 Task: Add a condition where "Hours since update Is Fifty" in unsolved tickets in your groups.
Action: Mouse moved to (122, 380)
Screenshot: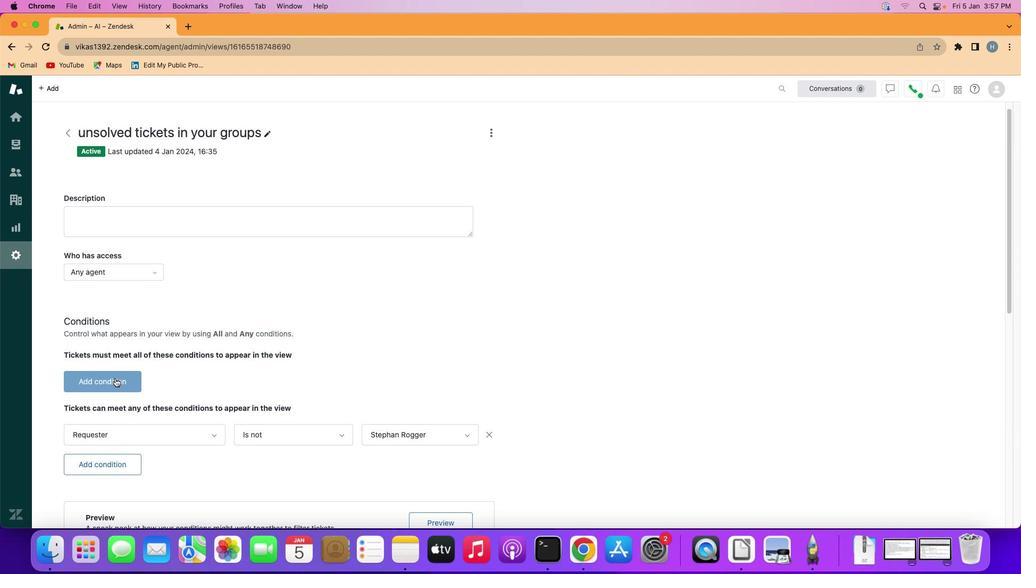 
Action: Mouse pressed left at (122, 380)
Screenshot: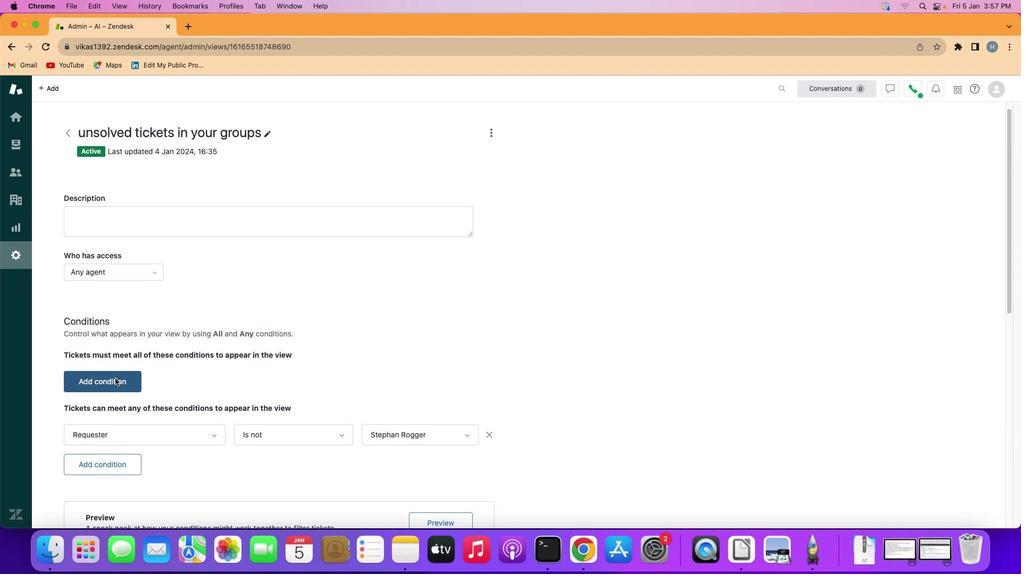 
Action: Mouse moved to (135, 376)
Screenshot: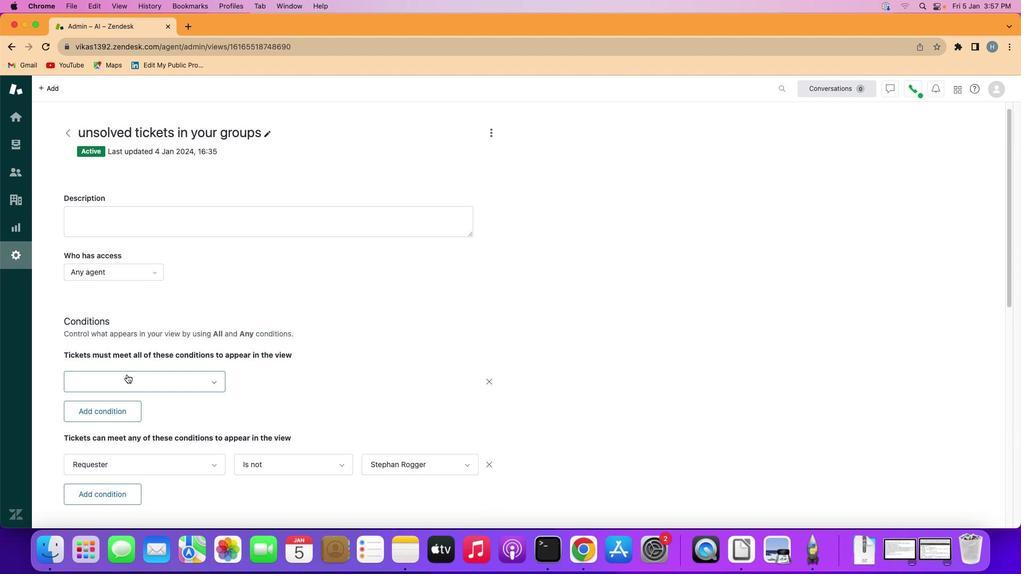 
Action: Mouse pressed left at (135, 376)
Screenshot: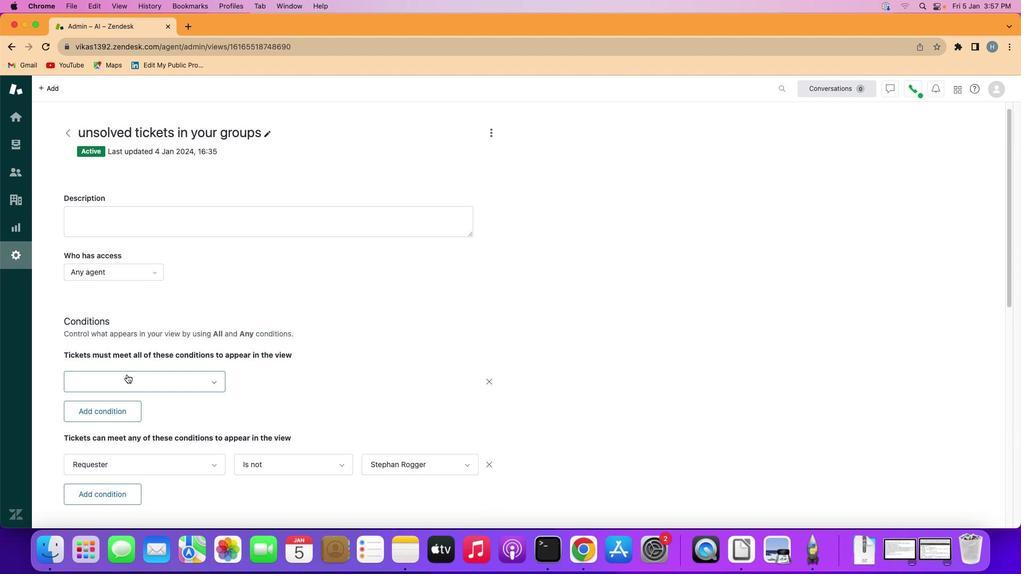 
Action: Mouse moved to (149, 294)
Screenshot: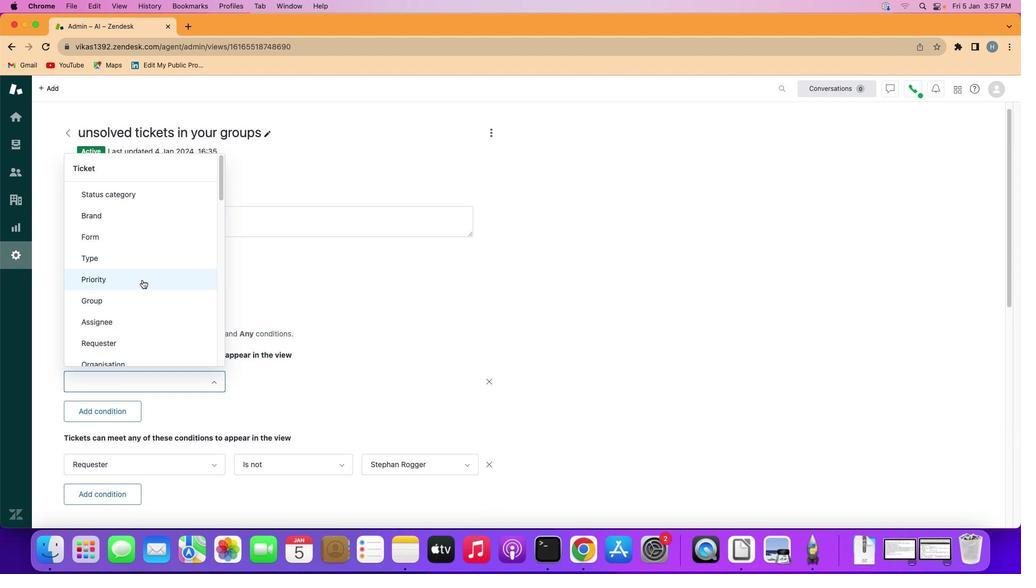 
Action: Mouse scrolled (149, 294) with delta (8, 51)
Screenshot: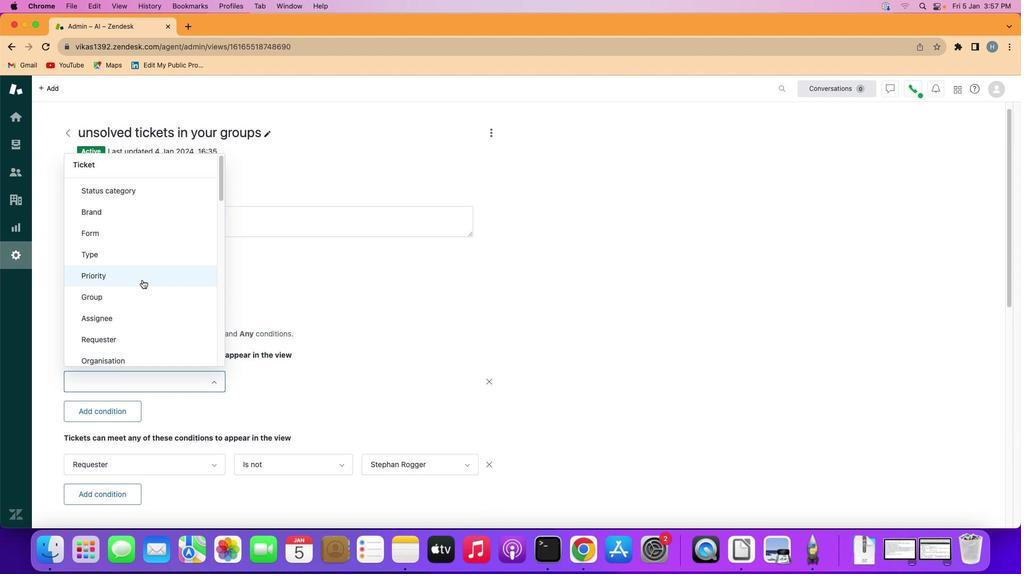 
Action: Mouse scrolled (149, 294) with delta (8, 51)
Screenshot: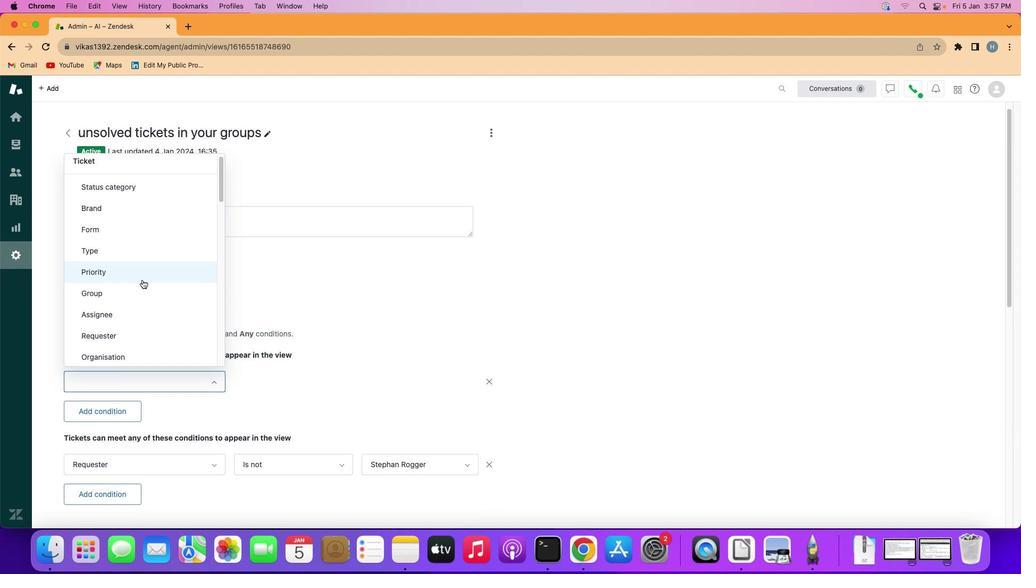 
Action: Mouse scrolled (149, 294) with delta (8, 51)
Screenshot: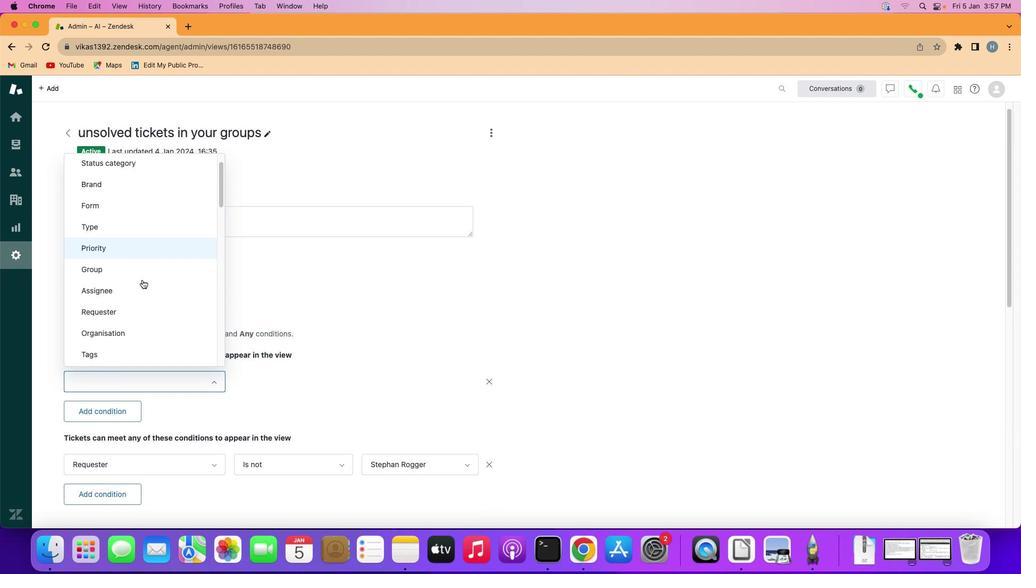 
Action: Mouse scrolled (149, 294) with delta (8, 51)
Screenshot: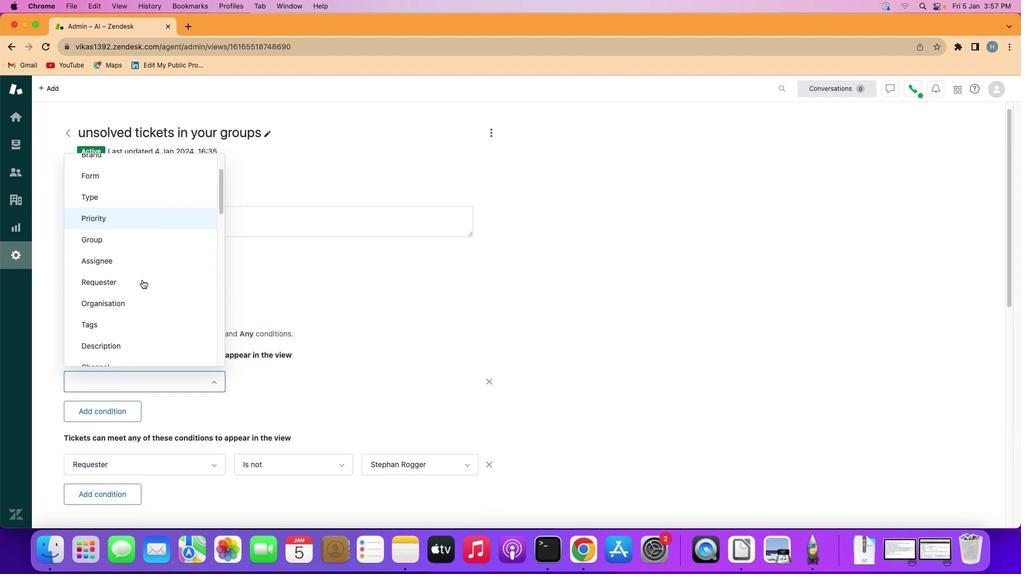 
Action: Mouse scrolled (149, 294) with delta (8, 51)
Screenshot: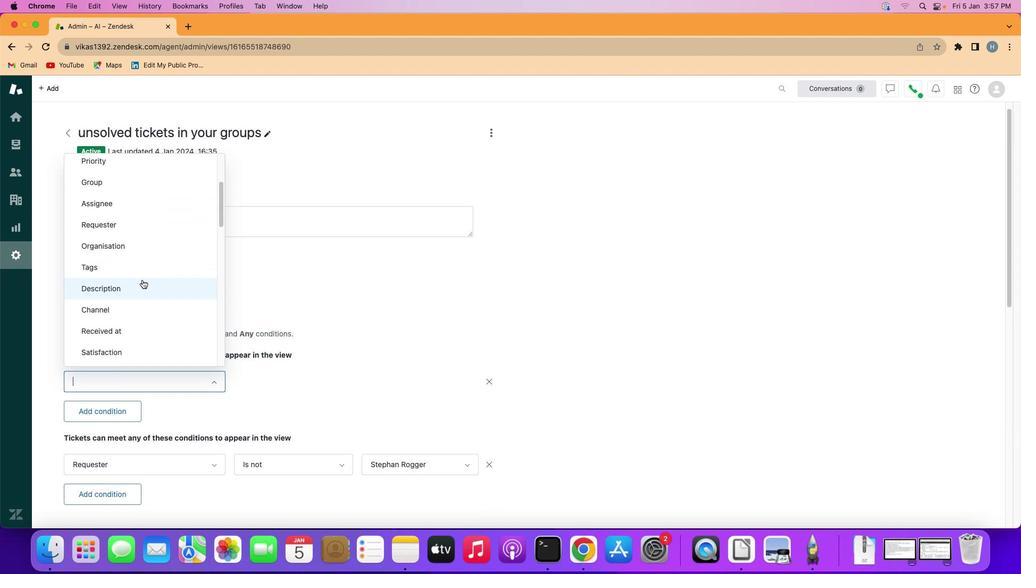 
Action: Mouse moved to (150, 295)
Screenshot: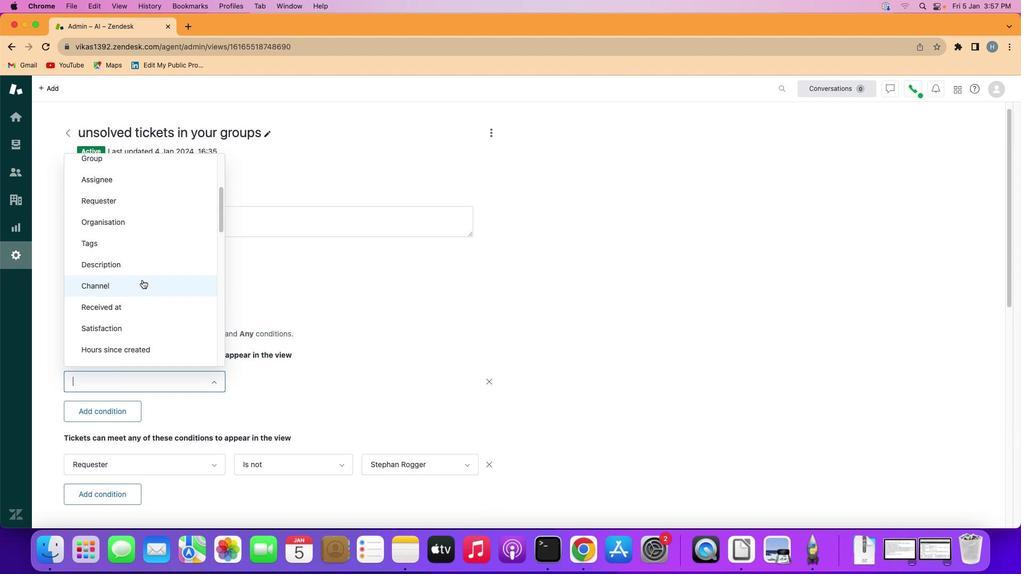 
Action: Mouse scrolled (150, 295) with delta (8, 51)
Screenshot: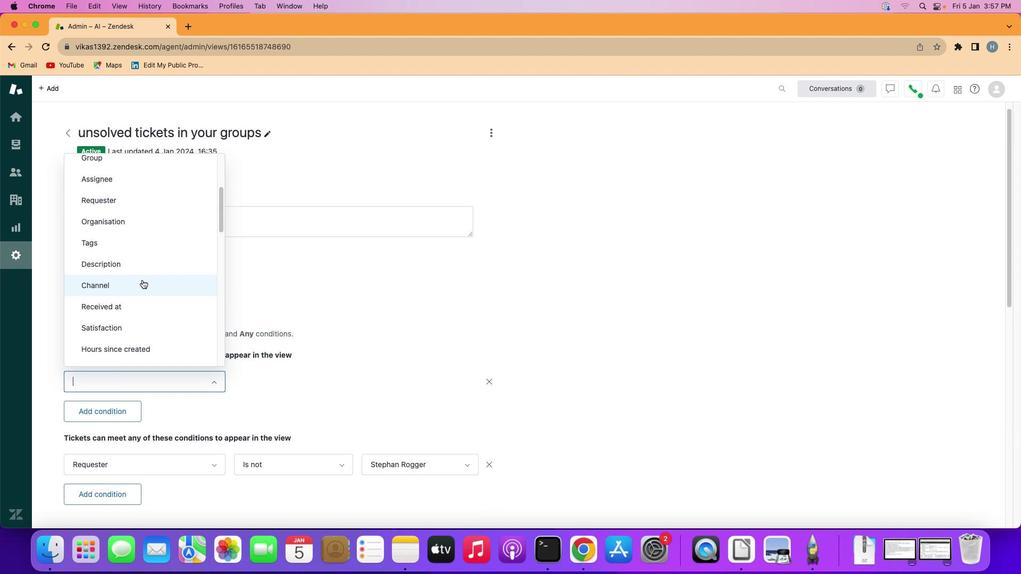 
Action: Mouse scrolled (150, 295) with delta (8, 51)
Screenshot: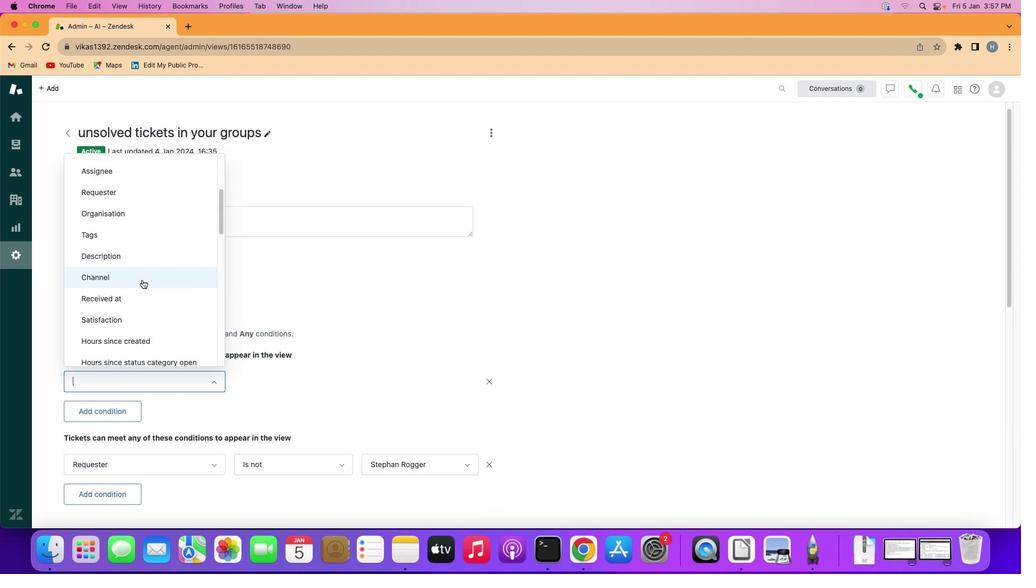
Action: Mouse scrolled (150, 295) with delta (8, 51)
Screenshot: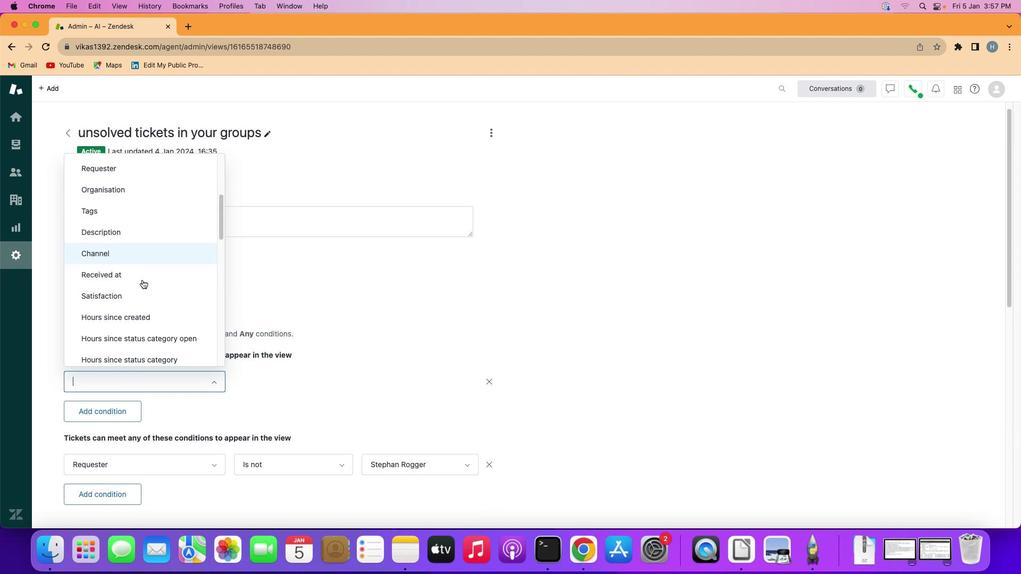 
Action: Mouse scrolled (150, 295) with delta (8, 51)
Screenshot: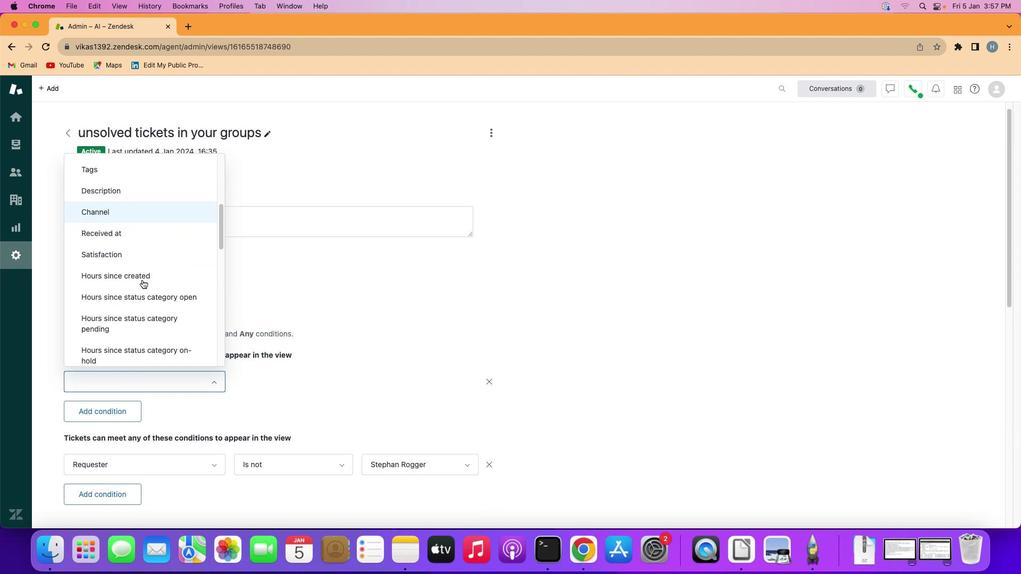 
Action: Mouse moved to (151, 294)
Screenshot: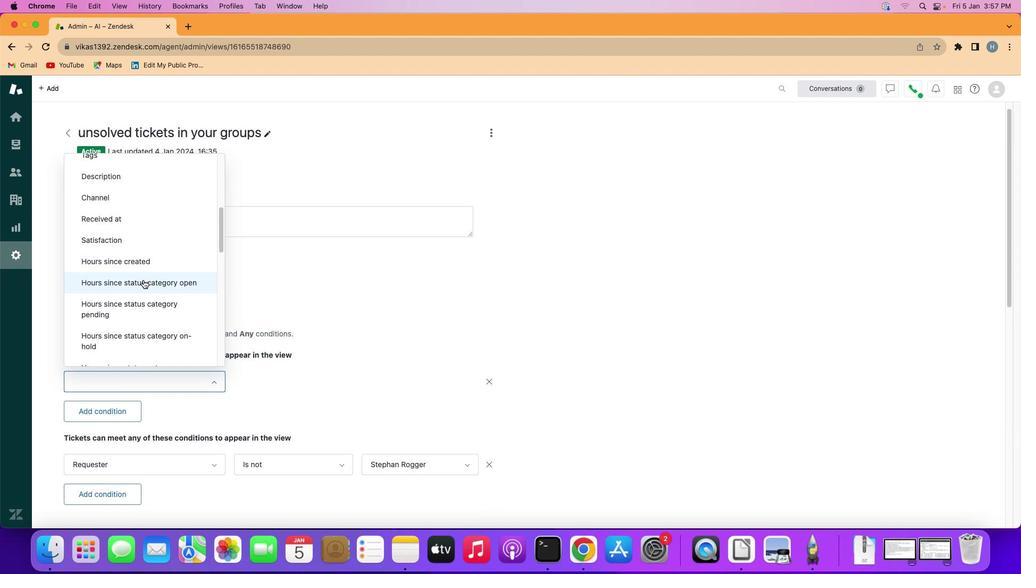 
Action: Mouse scrolled (151, 294) with delta (8, 51)
Screenshot: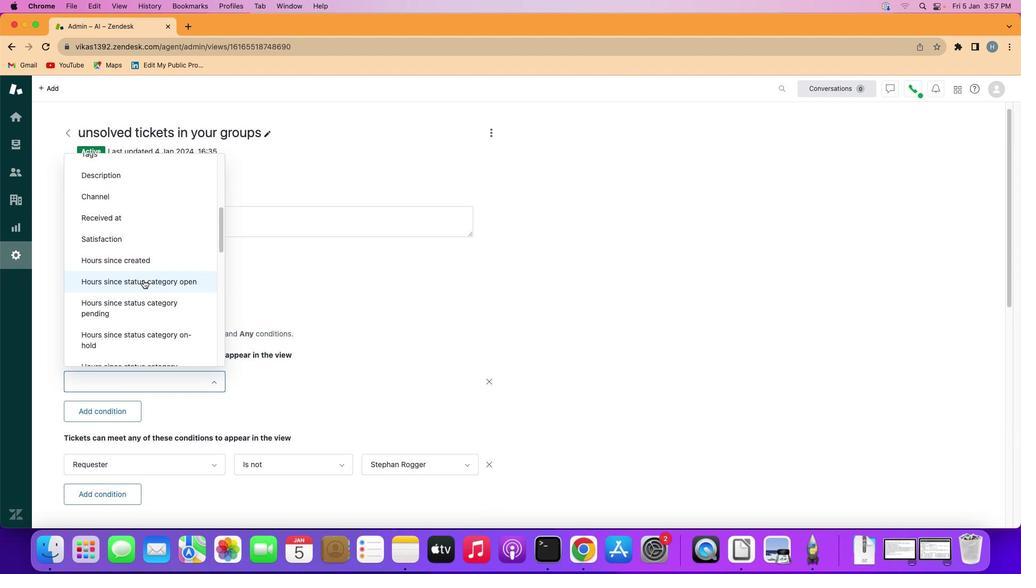 
Action: Mouse scrolled (151, 294) with delta (8, 51)
Screenshot: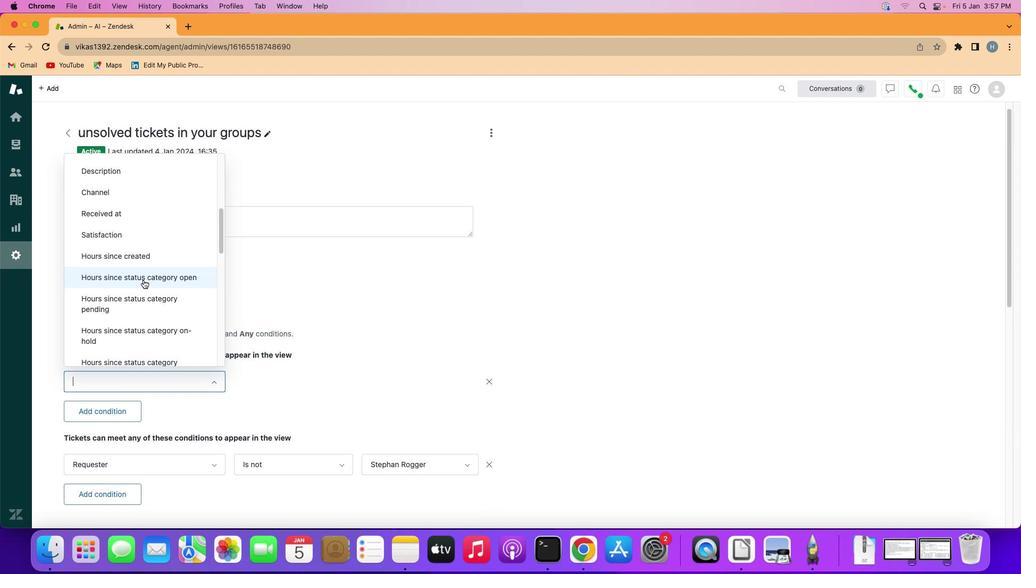 
Action: Mouse scrolled (151, 294) with delta (8, 51)
Screenshot: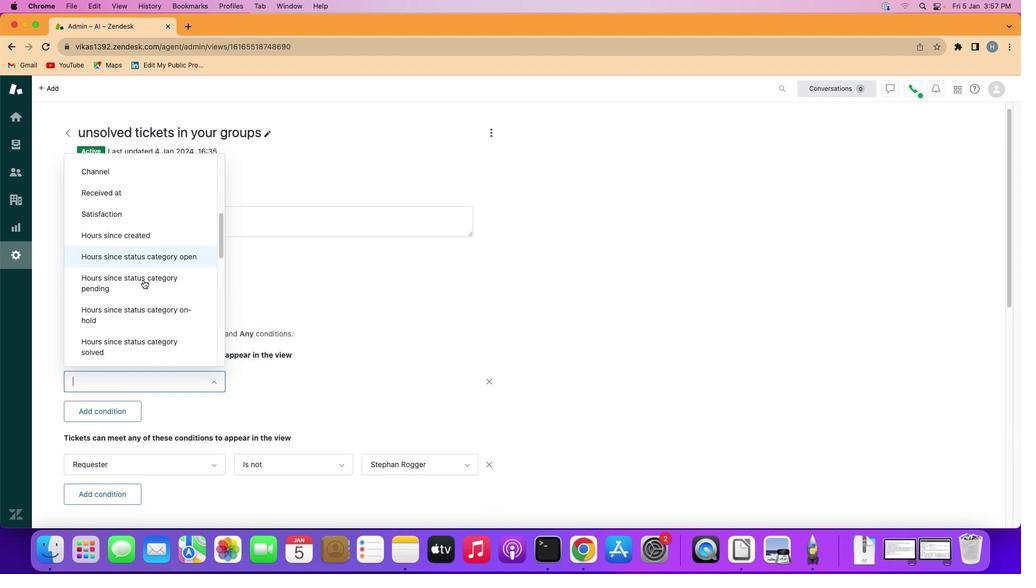
Action: Mouse scrolled (151, 294) with delta (8, 51)
Screenshot: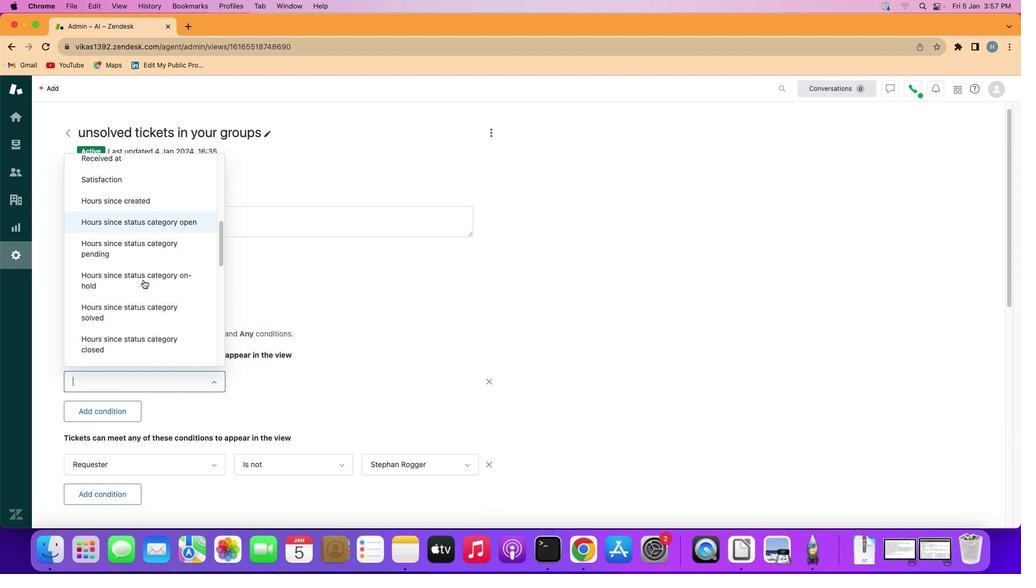 
Action: Mouse moved to (155, 294)
Screenshot: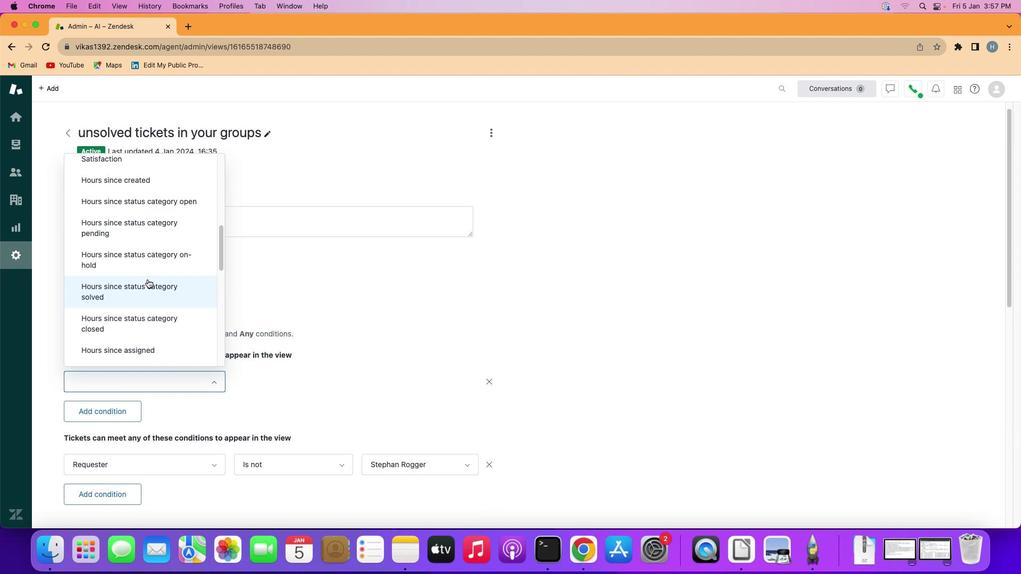 
Action: Mouse scrolled (155, 294) with delta (8, 51)
Screenshot: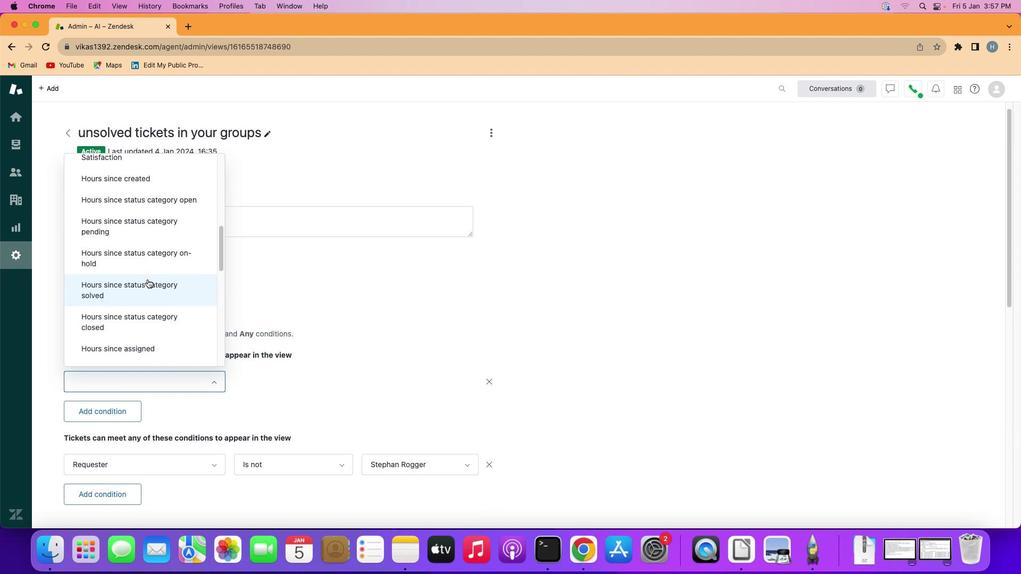 
Action: Mouse scrolled (155, 294) with delta (8, 51)
Screenshot: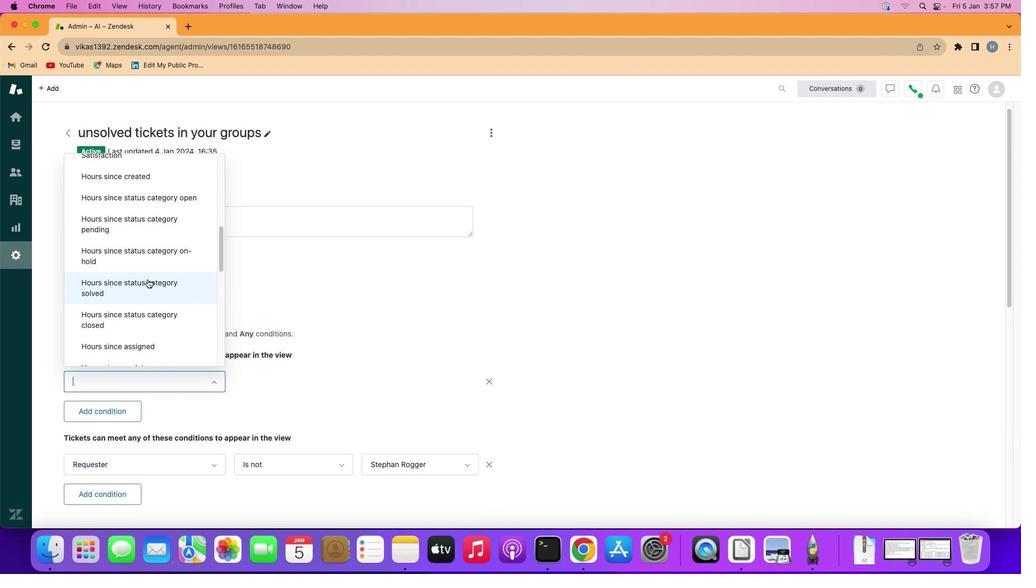 
Action: Mouse scrolled (155, 294) with delta (8, 51)
Screenshot: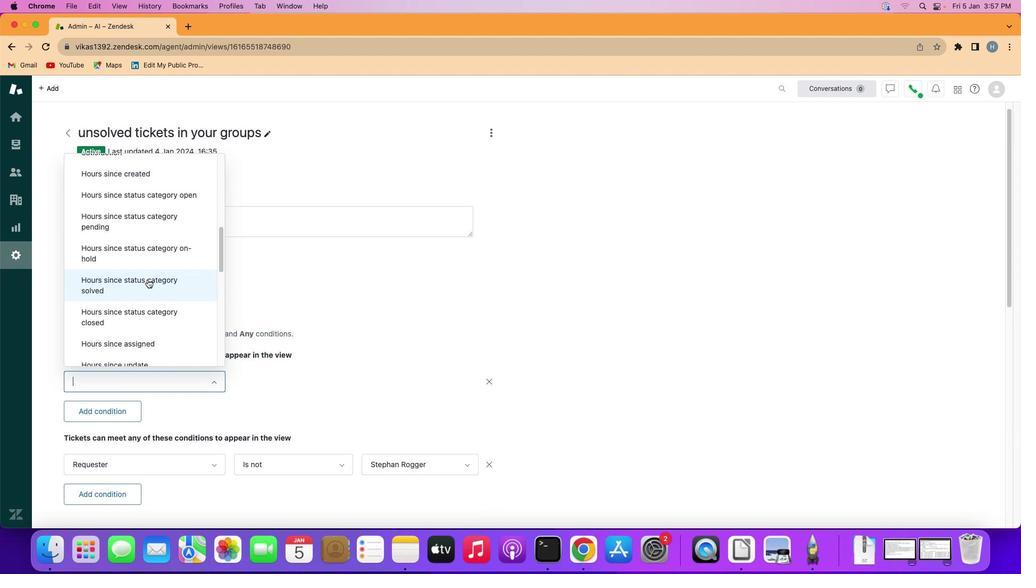 
Action: Mouse moved to (155, 294)
Screenshot: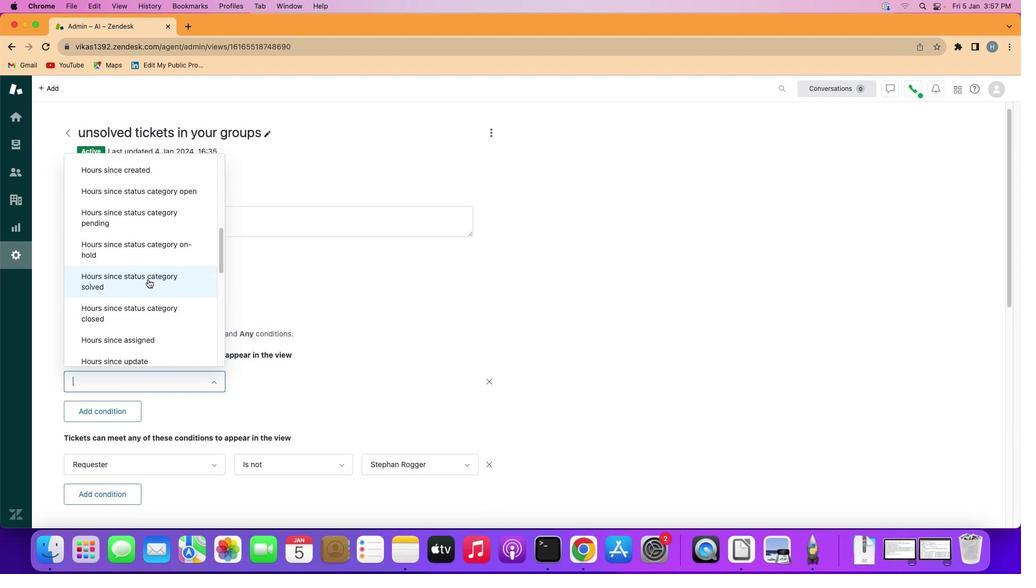 
Action: Mouse scrolled (155, 294) with delta (8, 51)
Screenshot: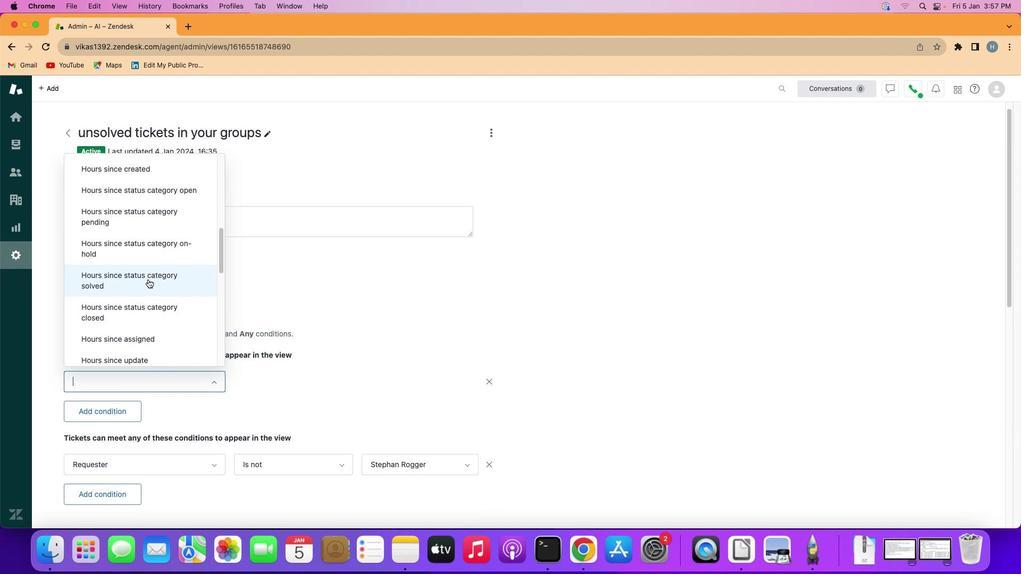 
Action: Mouse scrolled (155, 294) with delta (8, 51)
Screenshot: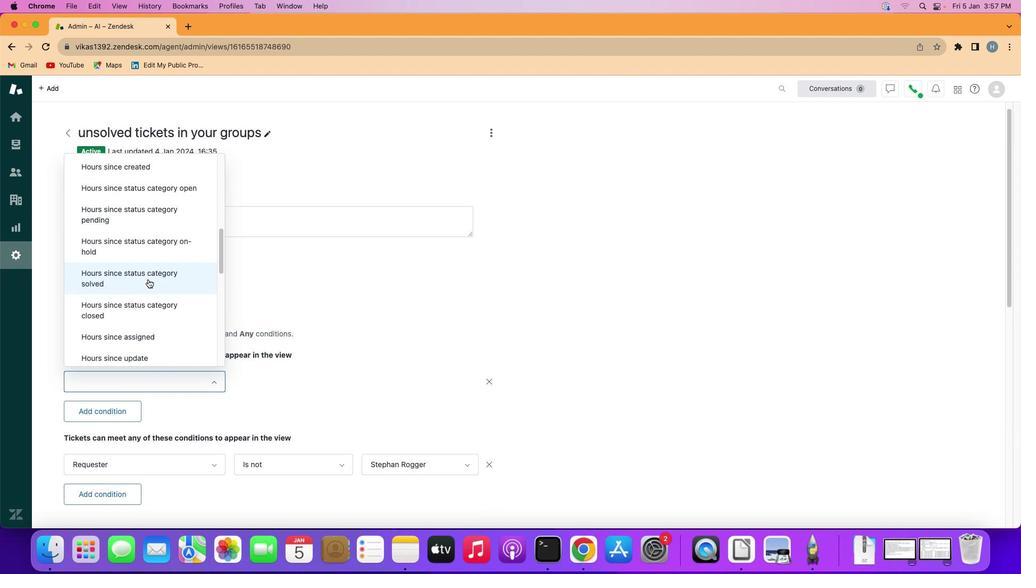 
Action: Mouse scrolled (155, 294) with delta (8, 51)
Screenshot: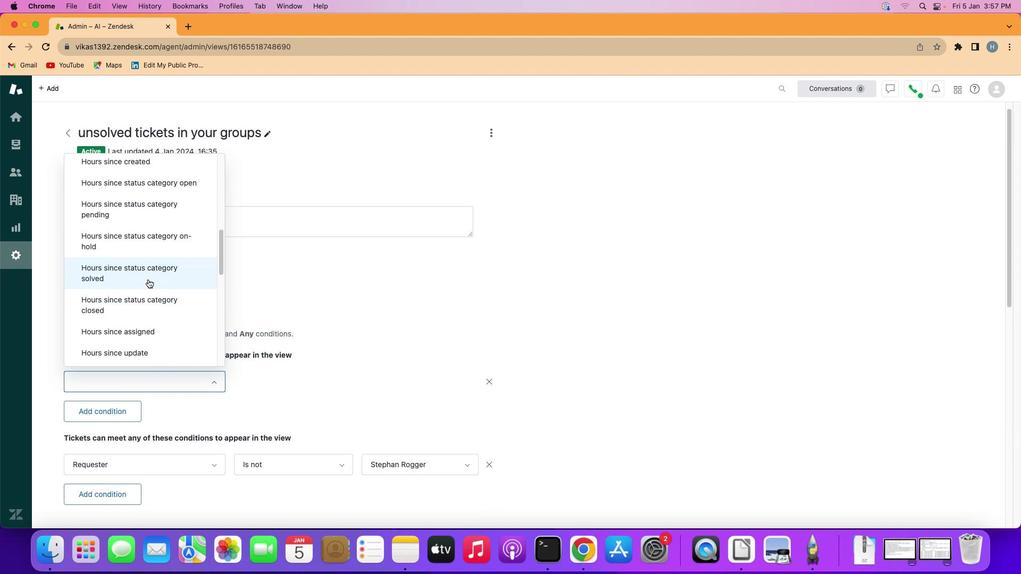 
Action: Mouse scrolled (155, 294) with delta (8, 51)
Screenshot: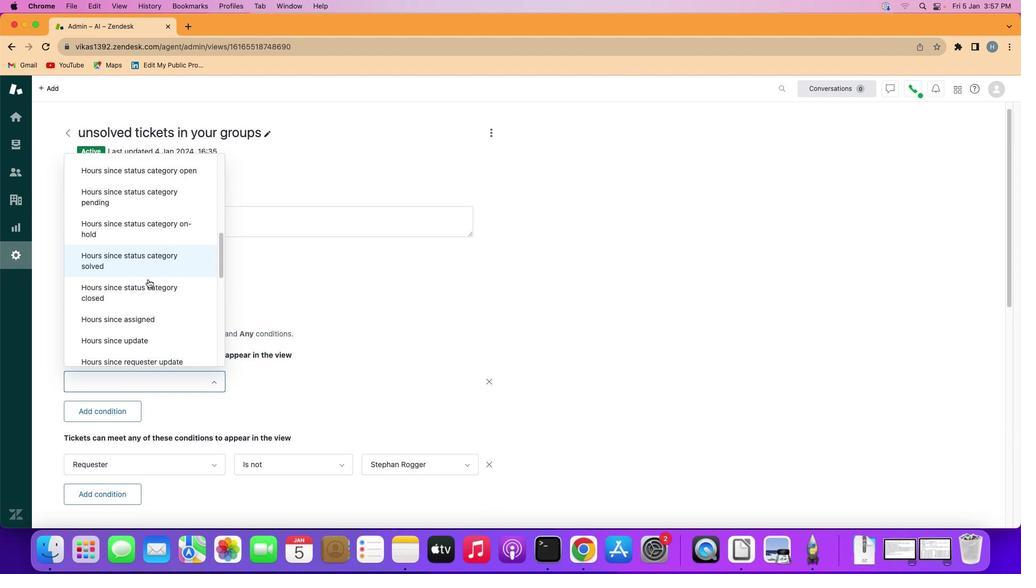 
Action: Mouse moved to (156, 294)
Screenshot: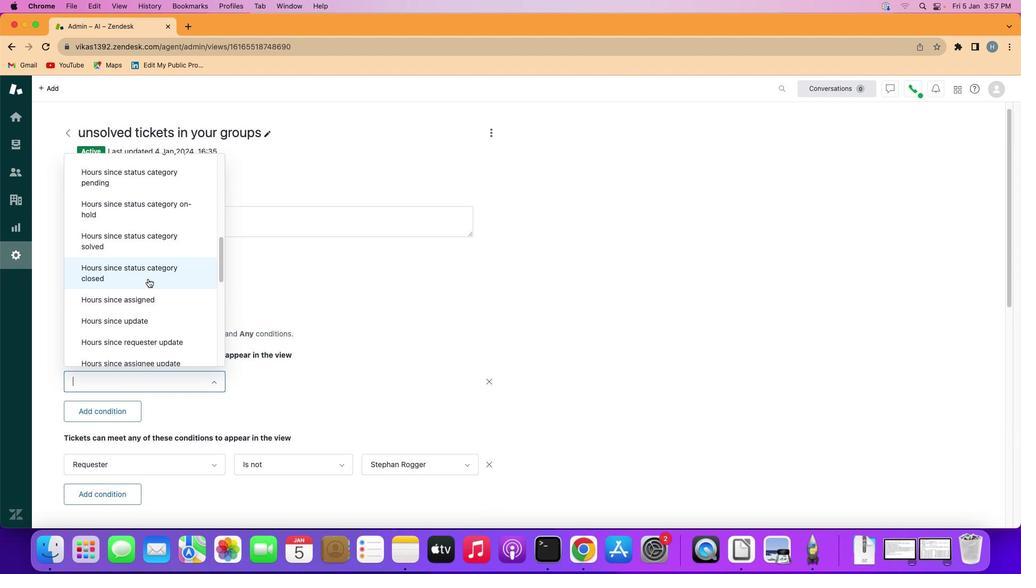 
Action: Mouse scrolled (156, 294) with delta (8, 51)
Screenshot: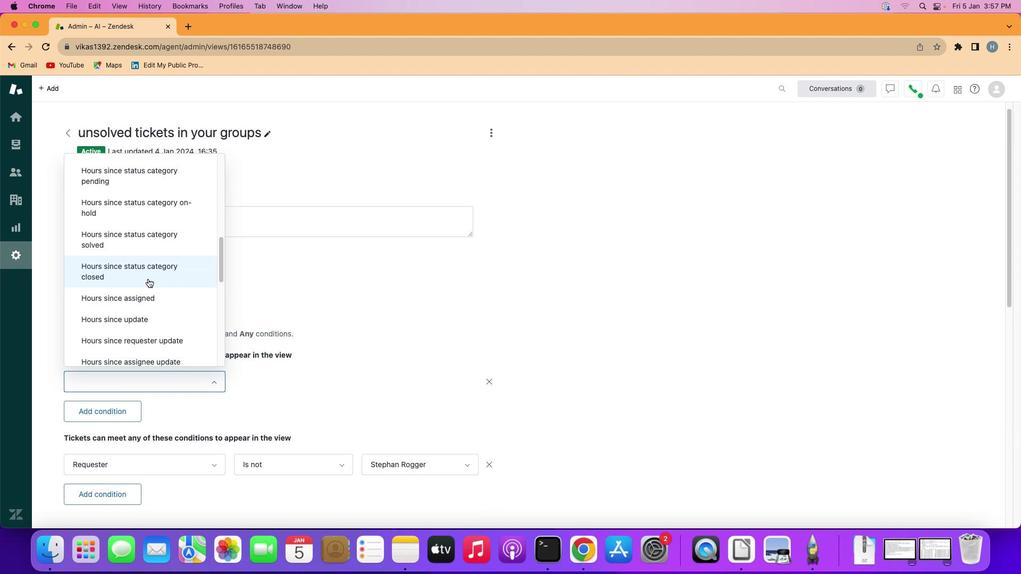 
Action: Mouse scrolled (156, 294) with delta (8, 51)
Screenshot: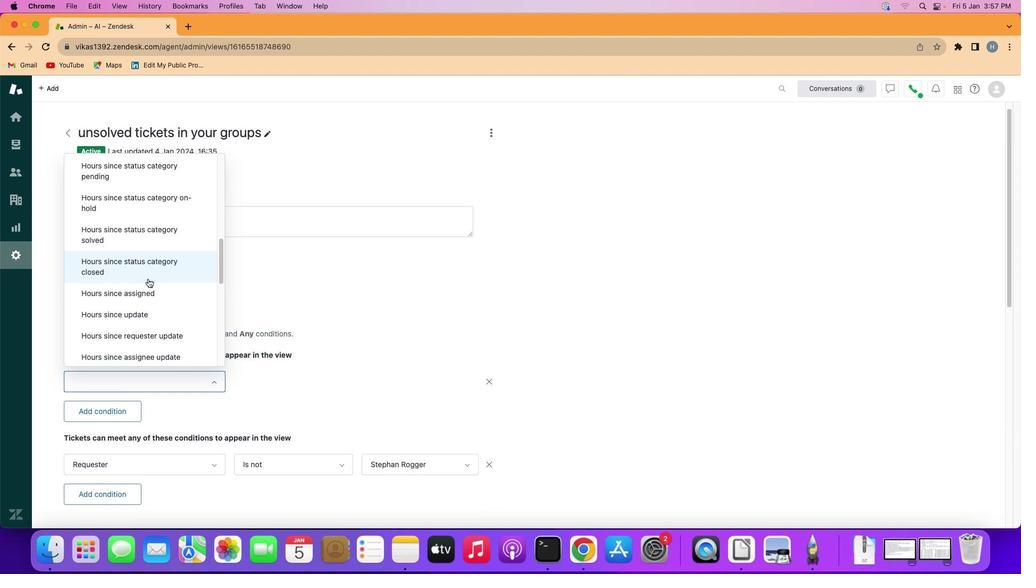 
Action: Mouse scrolled (156, 294) with delta (8, 51)
Screenshot: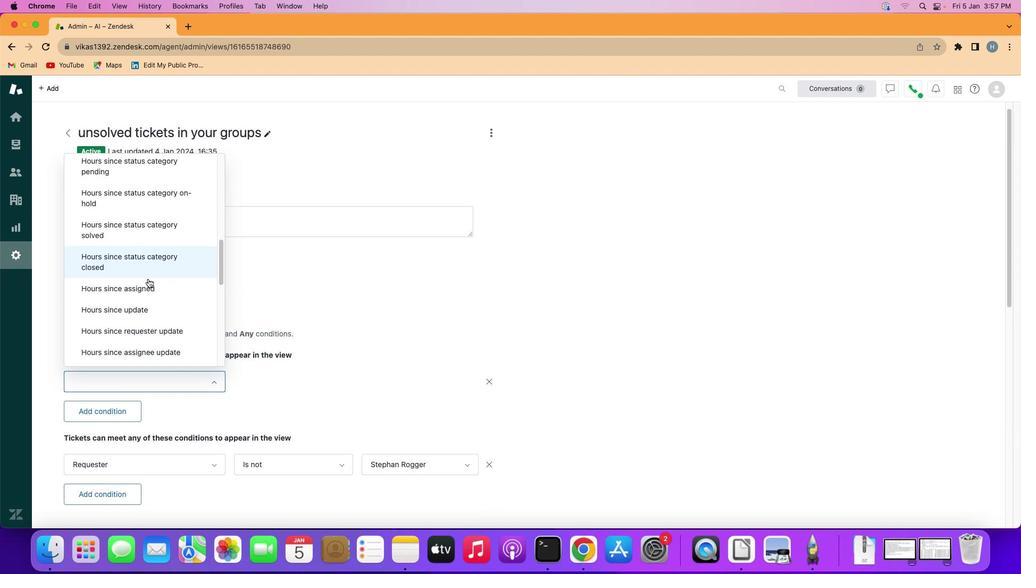 
Action: Mouse moved to (146, 316)
Screenshot: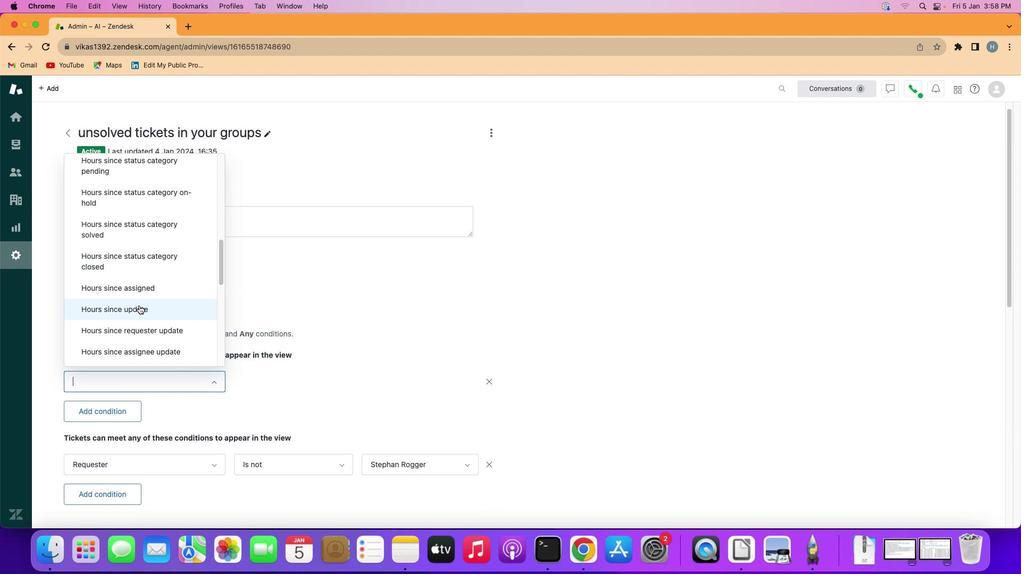 
Action: Mouse pressed left at (146, 316)
Screenshot: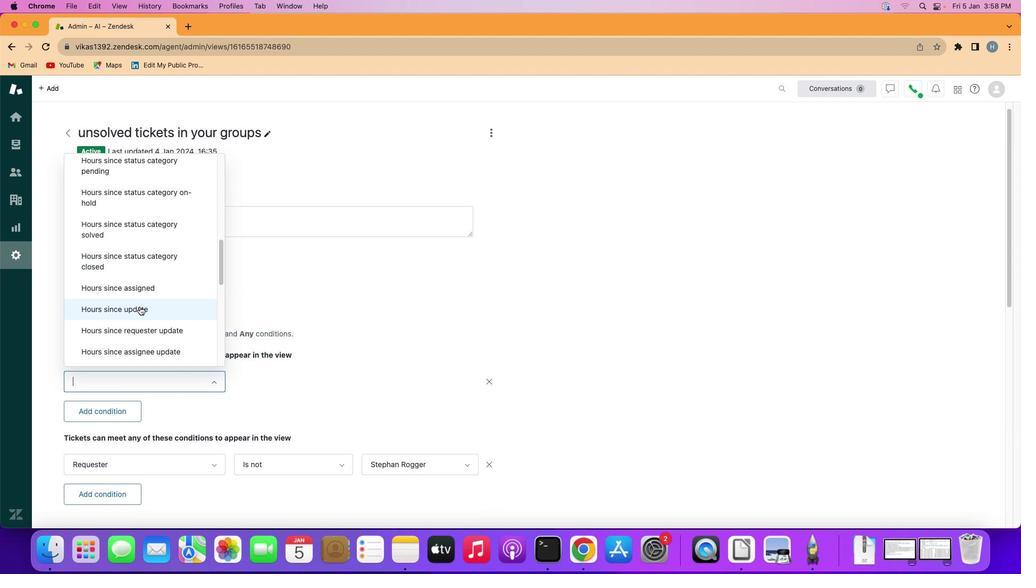 
Action: Mouse moved to (283, 381)
Screenshot: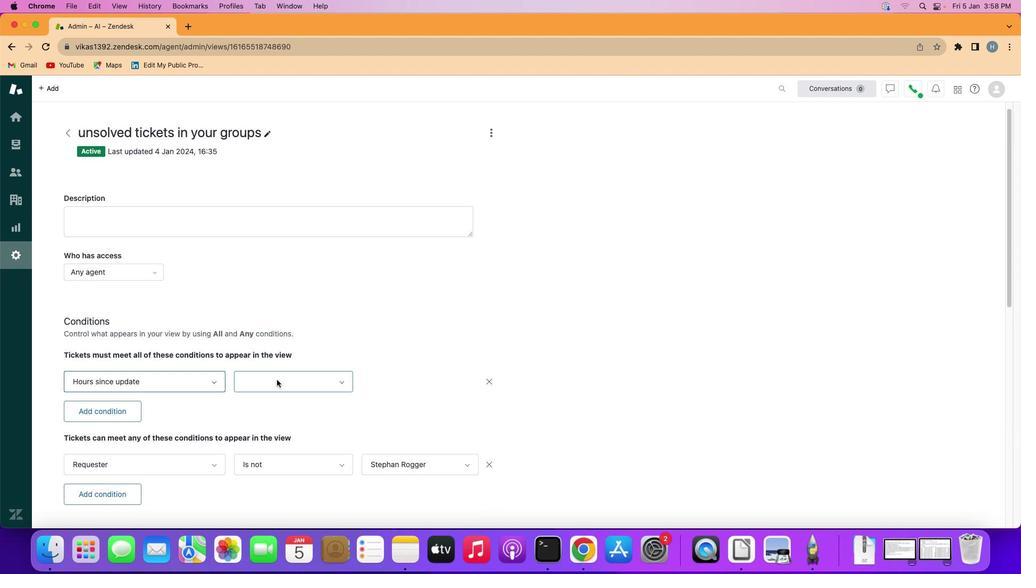 
Action: Mouse pressed left at (283, 381)
Screenshot: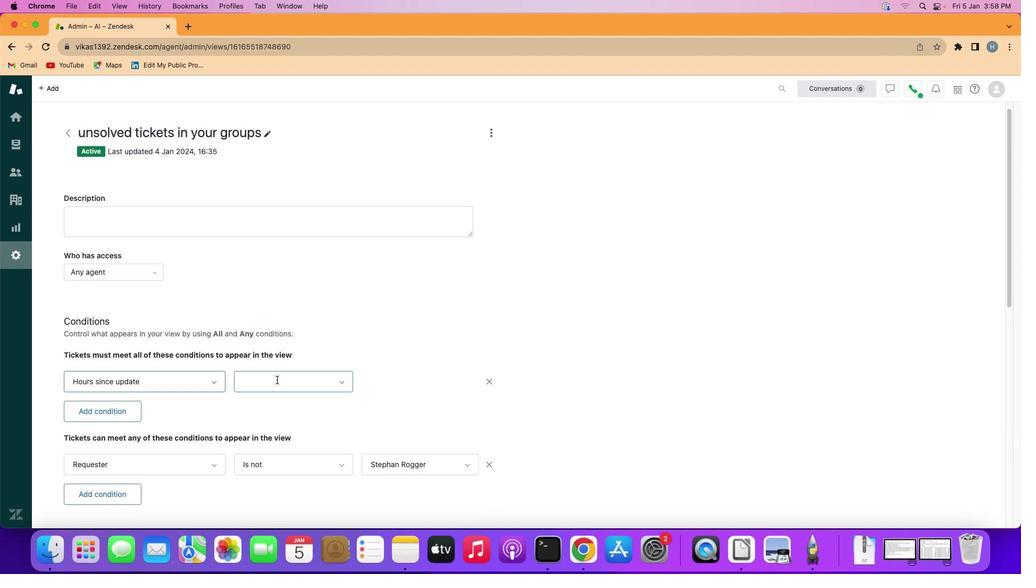 
Action: Mouse moved to (290, 445)
Screenshot: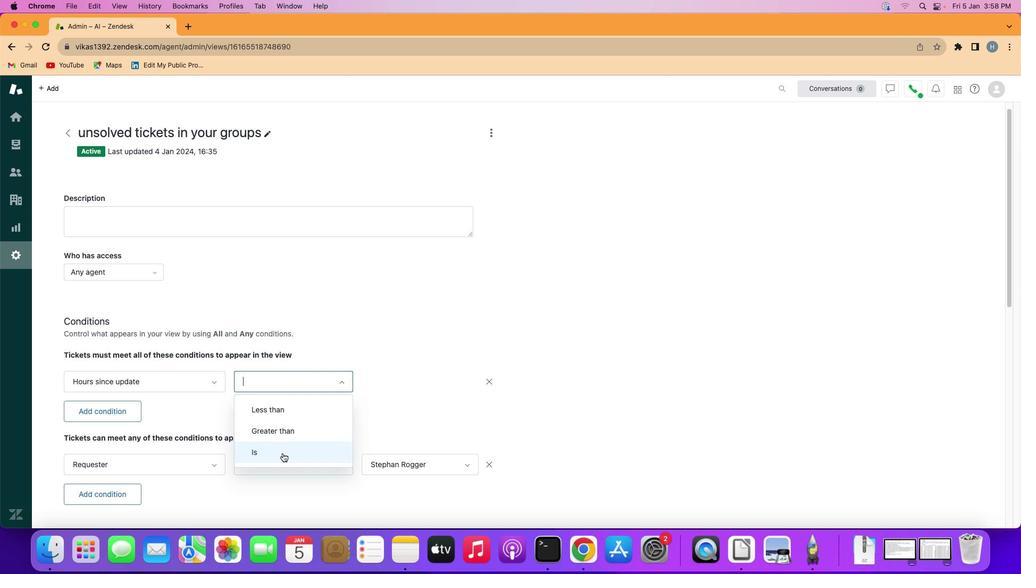 
Action: Mouse pressed left at (290, 445)
Screenshot: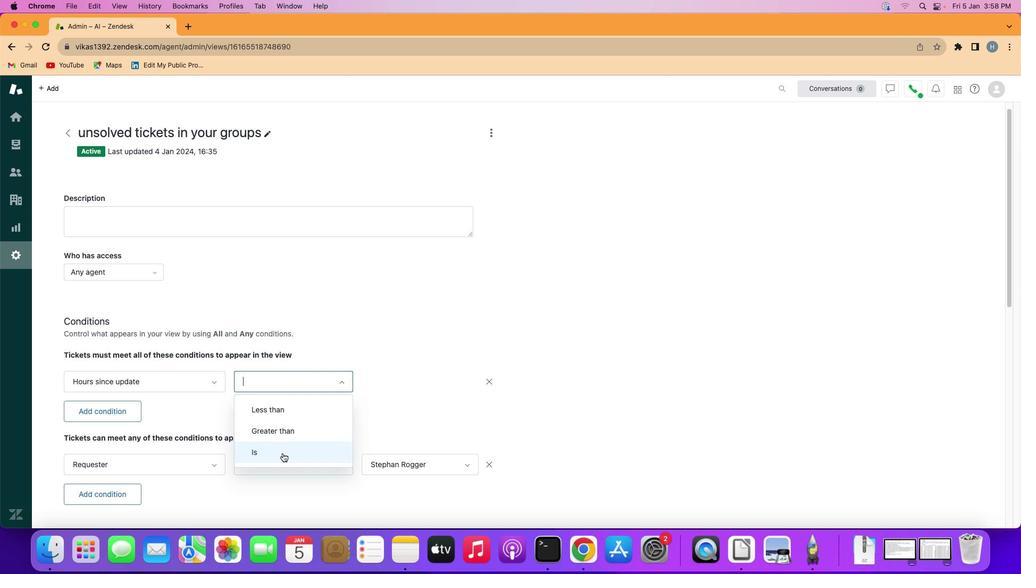 
Action: Mouse moved to (408, 385)
Screenshot: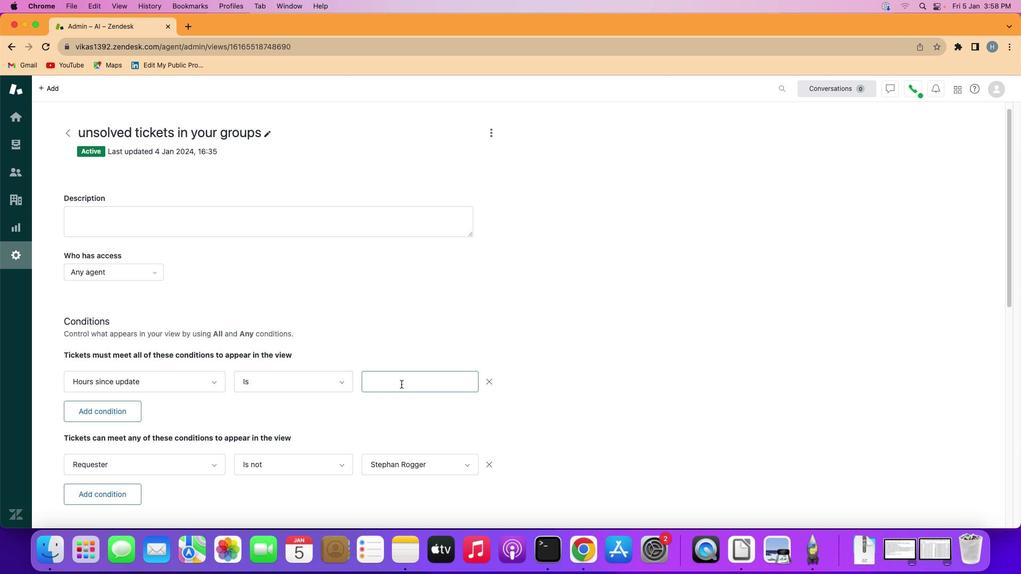 
Action: Mouse pressed left at (408, 385)
Screenshot: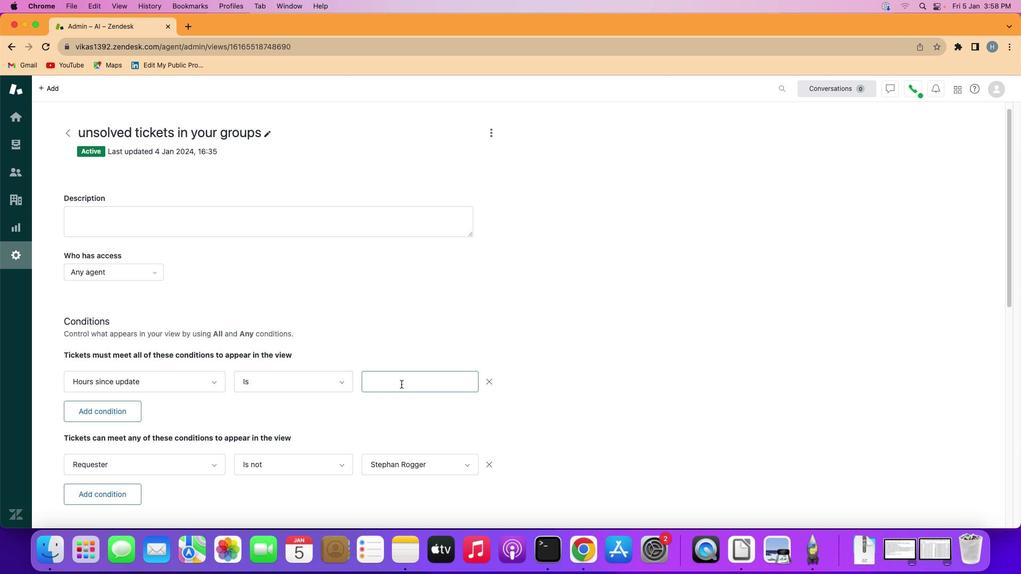 
Action: Mouse moved to (407, 385)
Screenshot: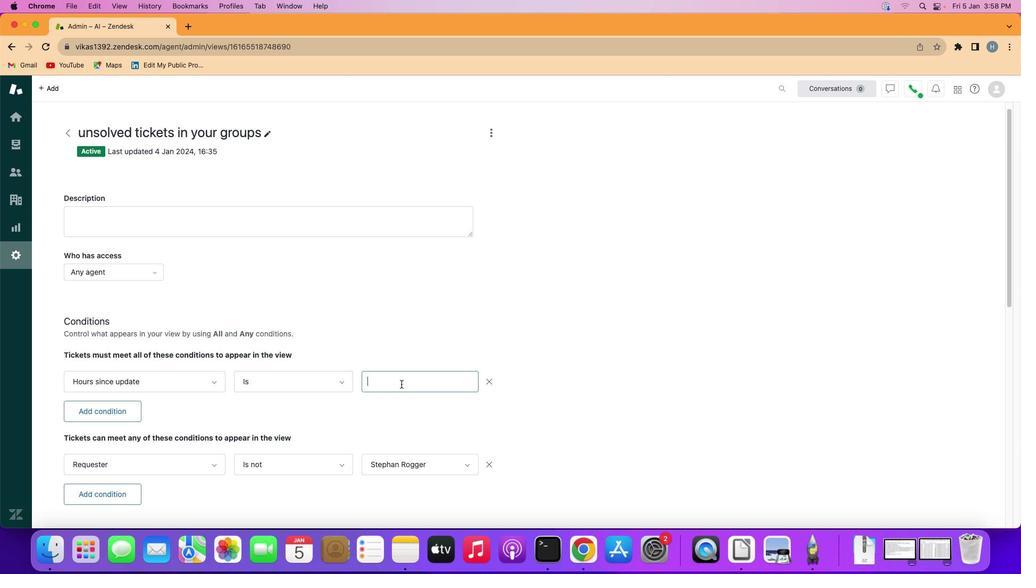
Action: Key pressed Key.shift'F''i''f''t''y'
Screenshot: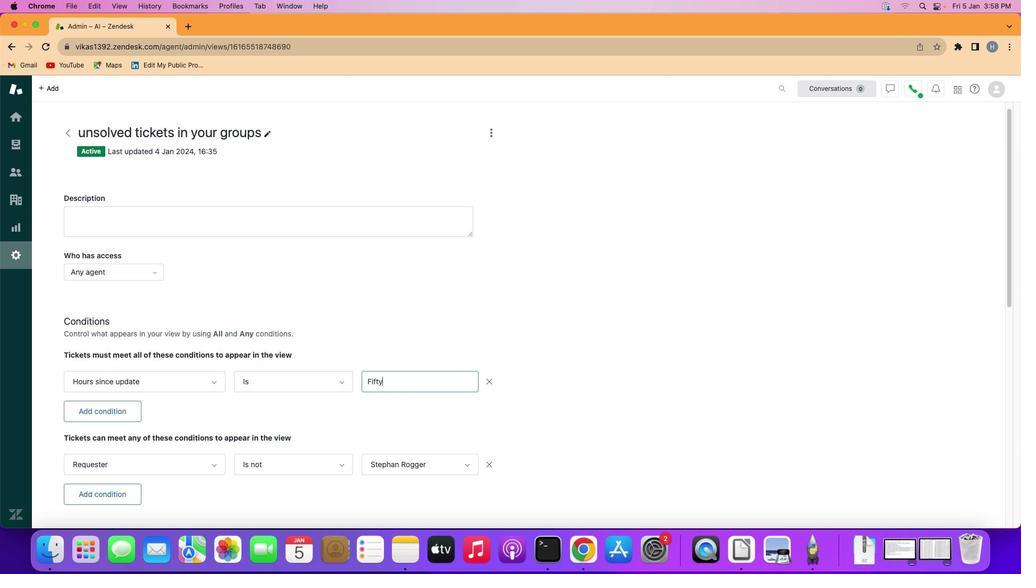 
Action: Mouse moved to (428, 413)
Screenshot: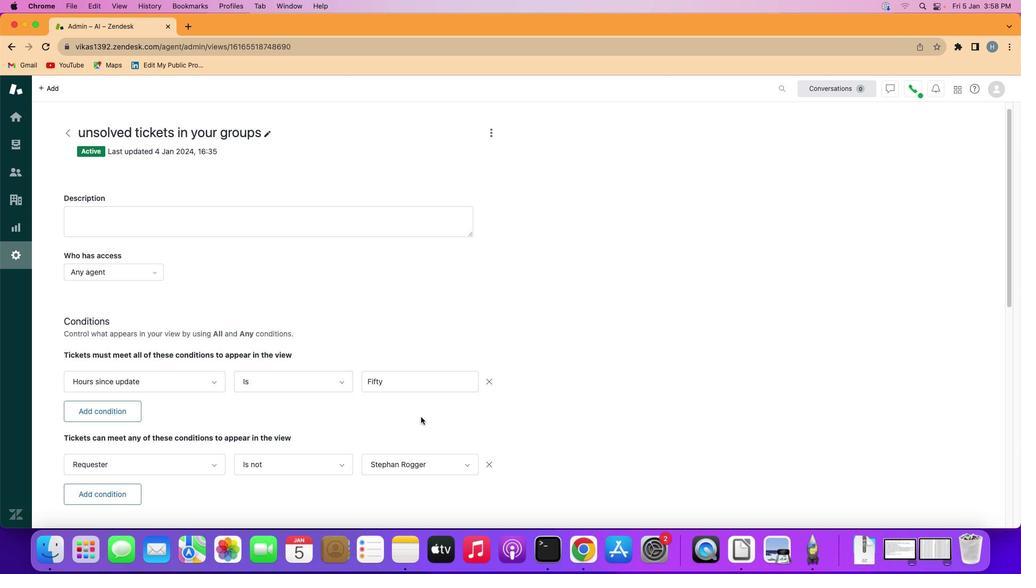
Action: Mouse pressed left at (428, 413)
Screenshot: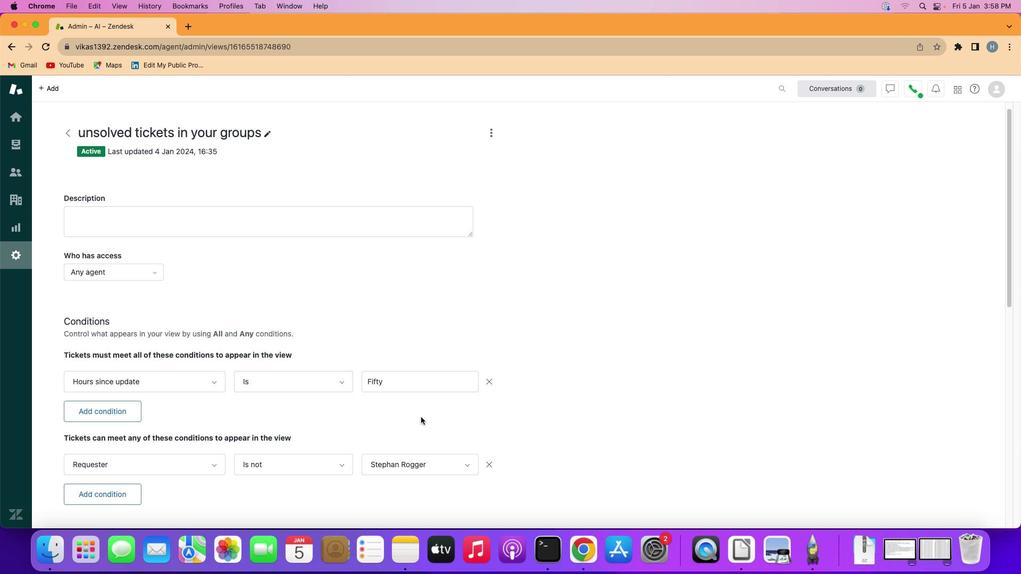 
Action: Mouse moved to (428, 413)
Screenshot: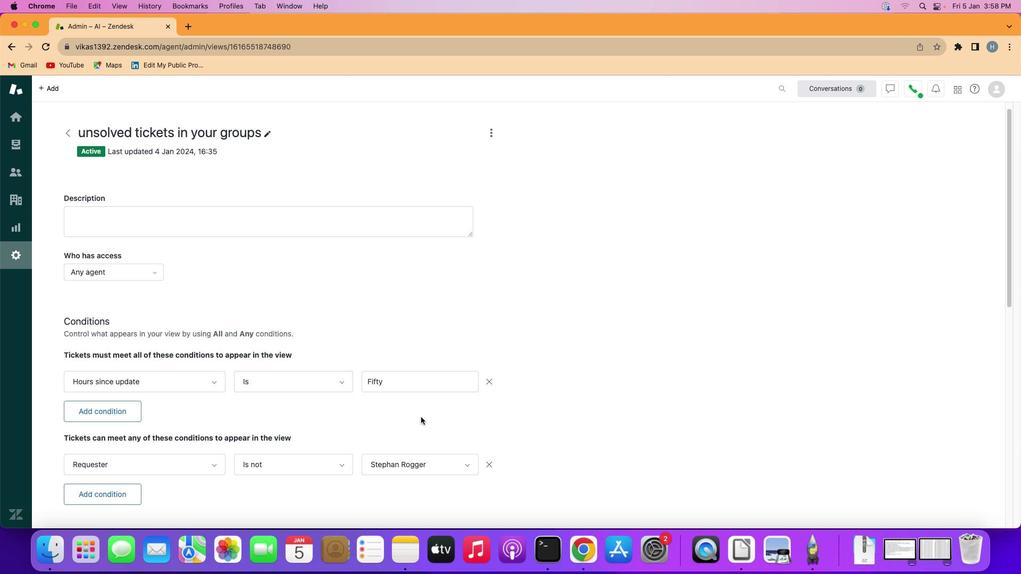 
